 Task: Search "talent" in the talent hub.
Action: Mouse moved to (575, 476)
Screenshot: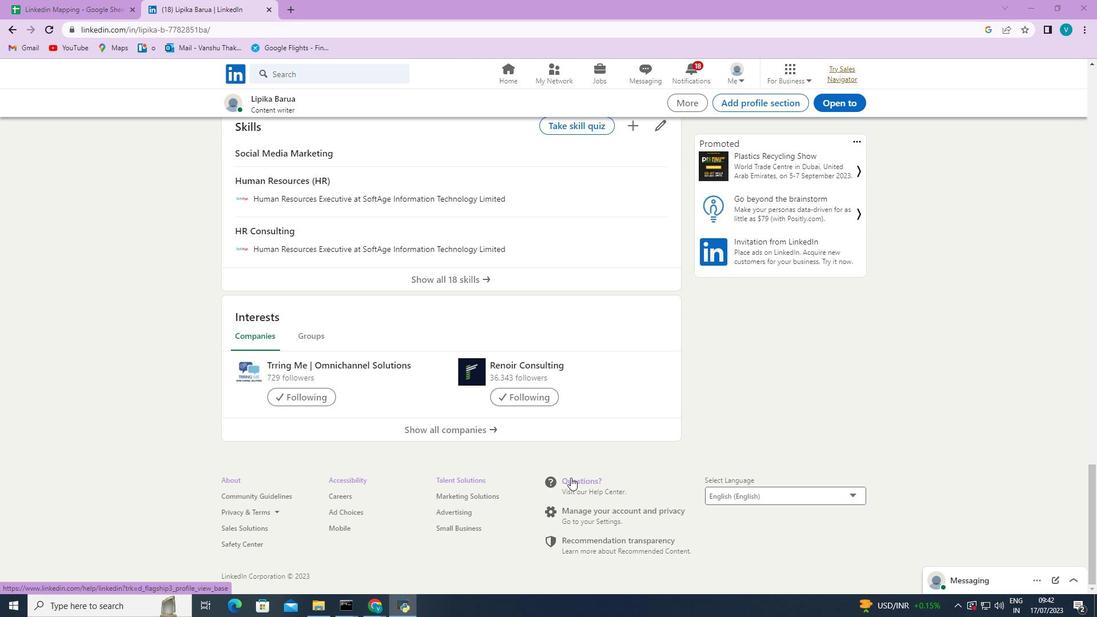 
Action: Mouse pressed left at (575, 476)
Screenshot: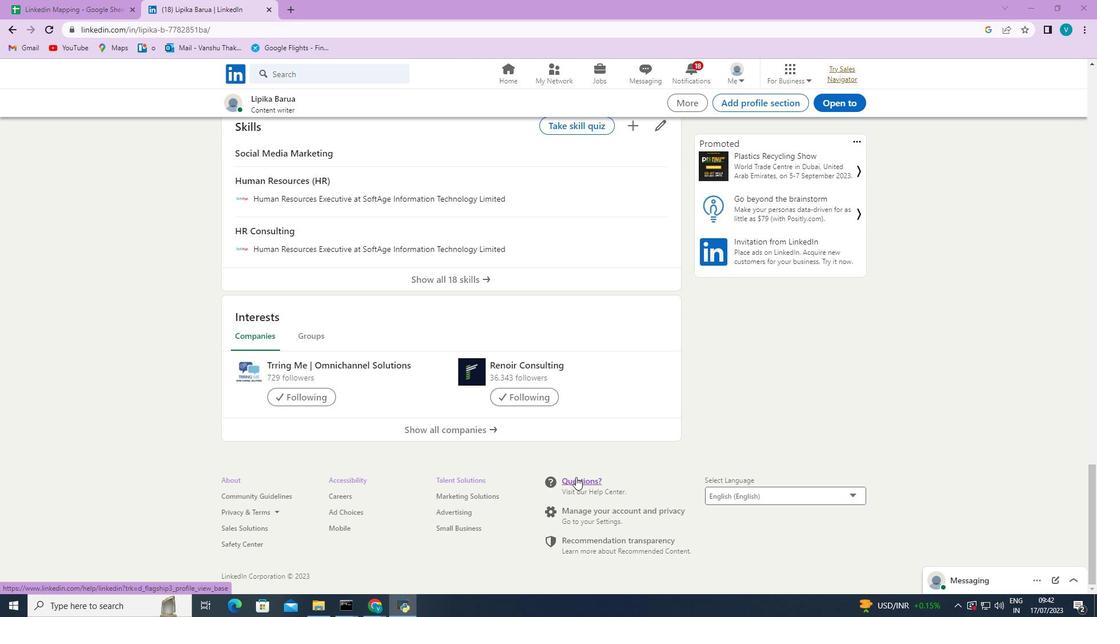 
Action: Mouse moved to (270, 183)
Screenshot: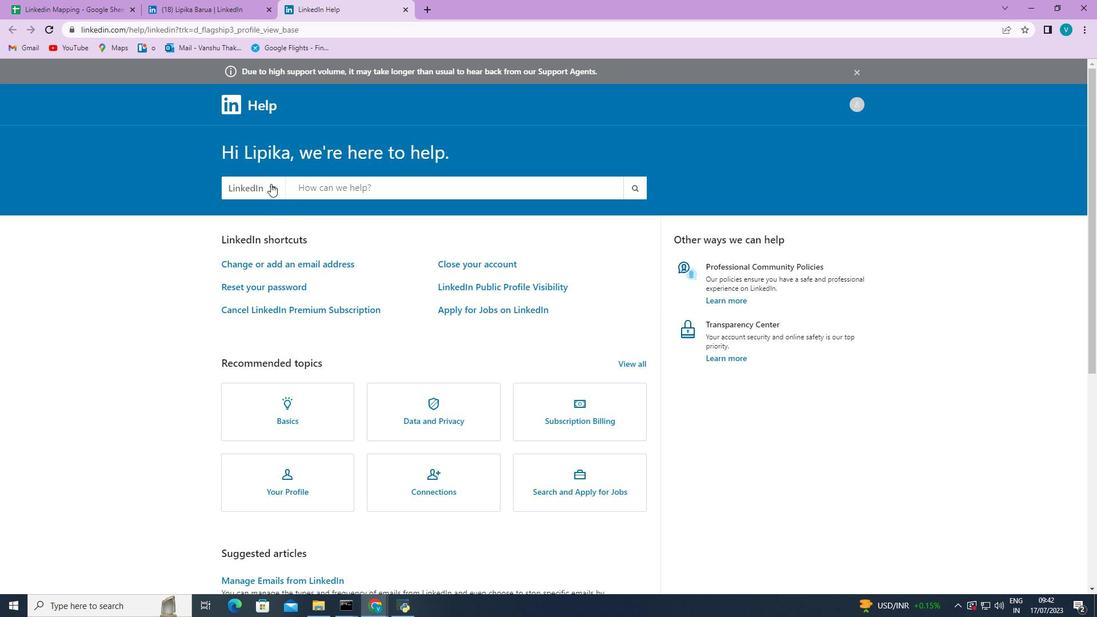 
Action: Mouse pressed left at (270, 183)
Screenshot: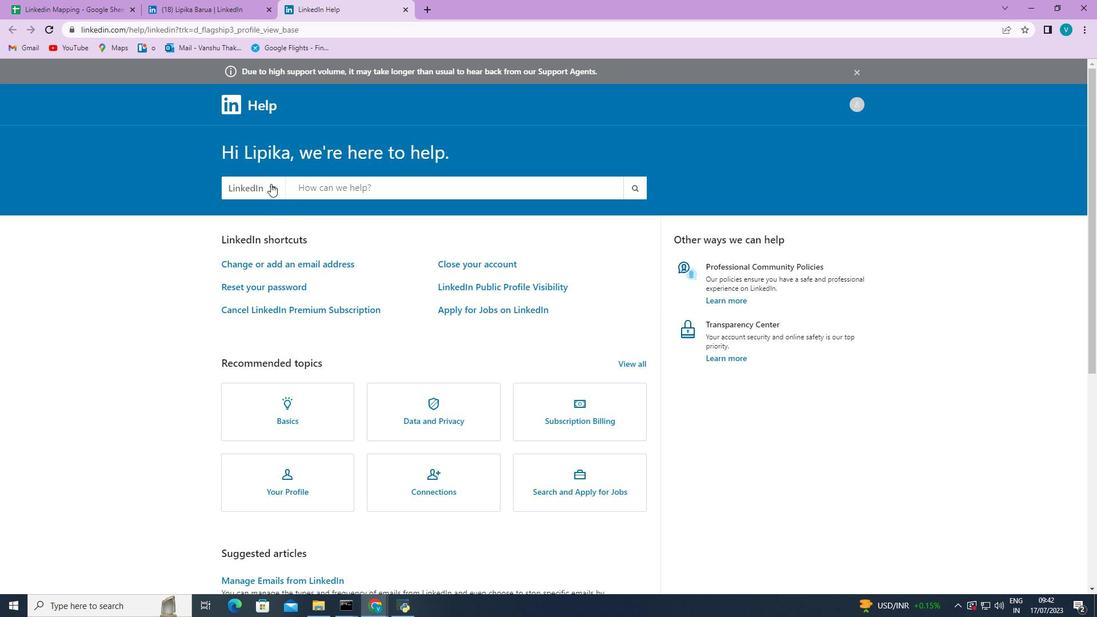 
Action: Mouse moved to (266, 273)
Screenshot: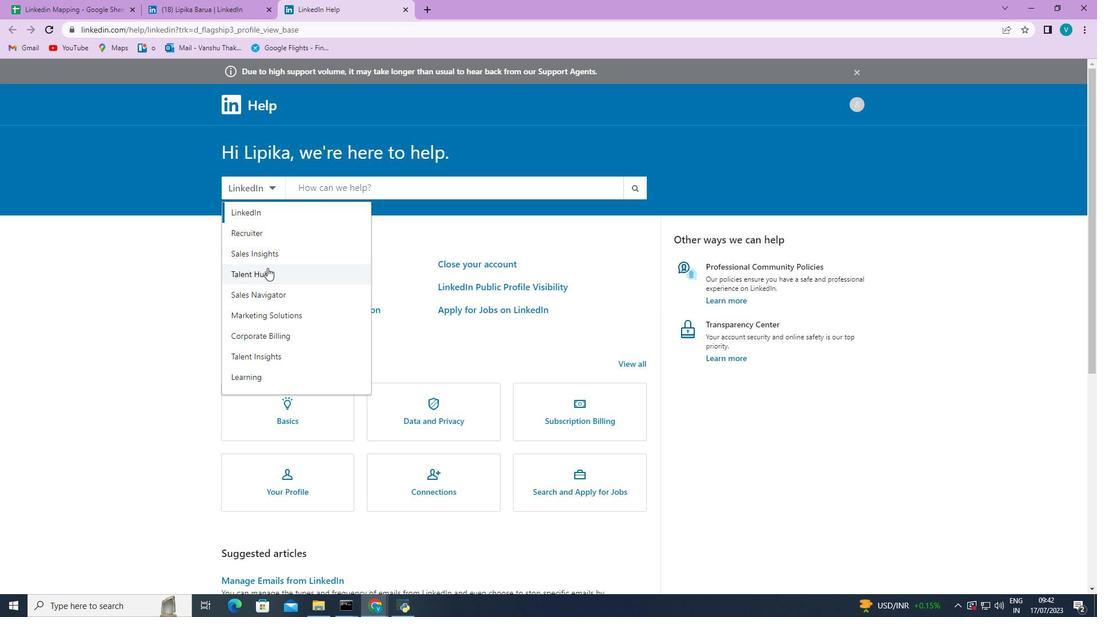 
Action: Mouse pressed left at (266, 273)
Screenshot: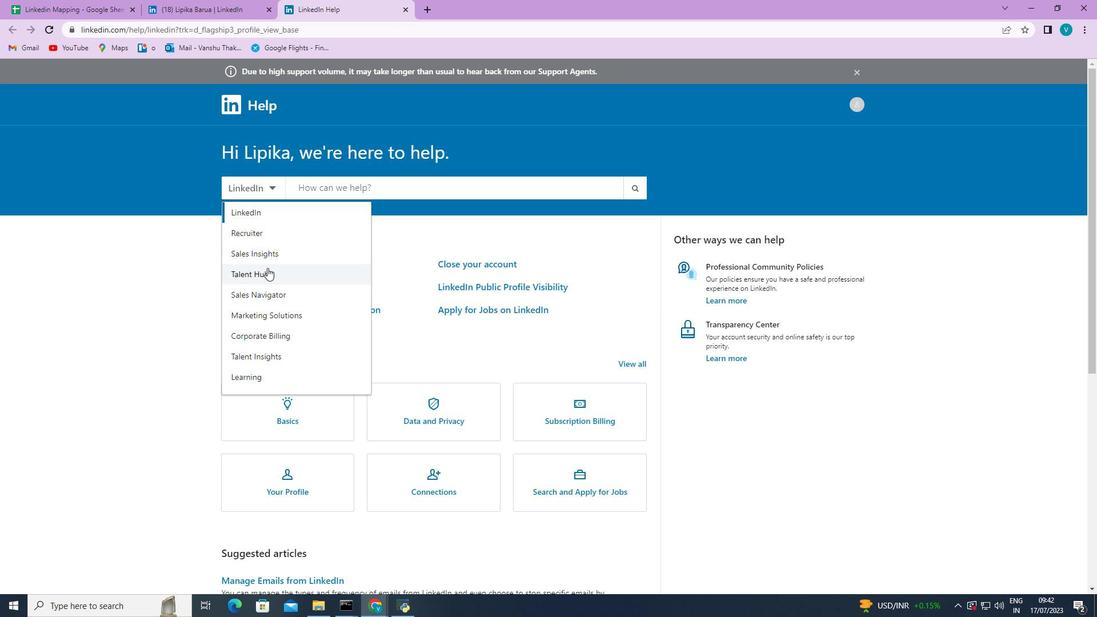 
Action: Mouse moved to (391, 185)
Screenshot: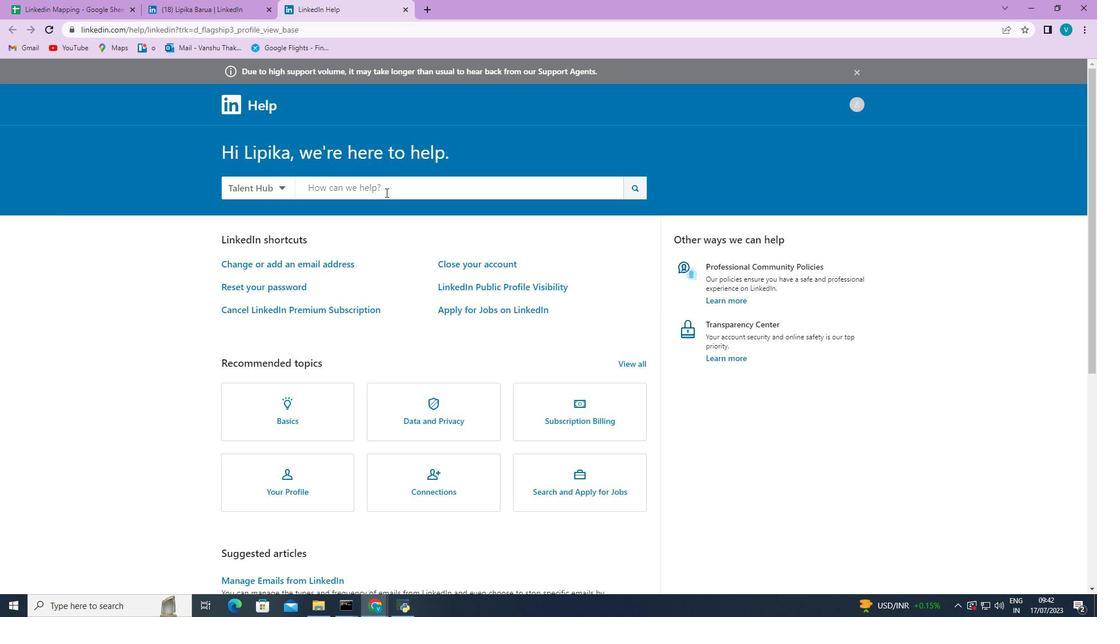 
Action: Mouse pressed left at (391, 185)
Screenshot: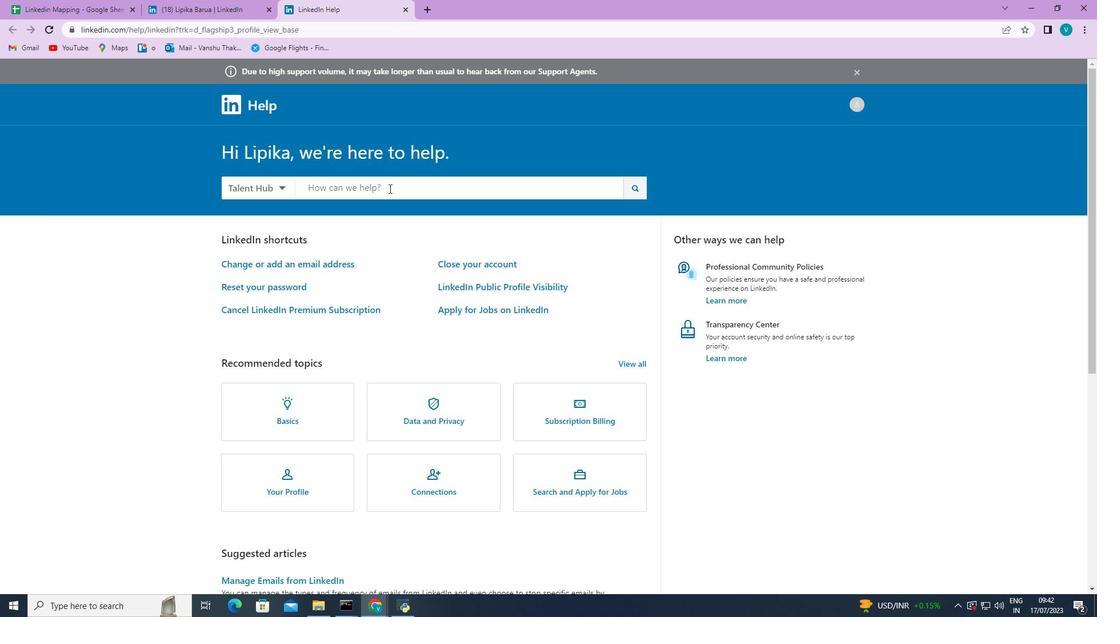 
Action: Key pressed talent<Key.enter>
Screenshot: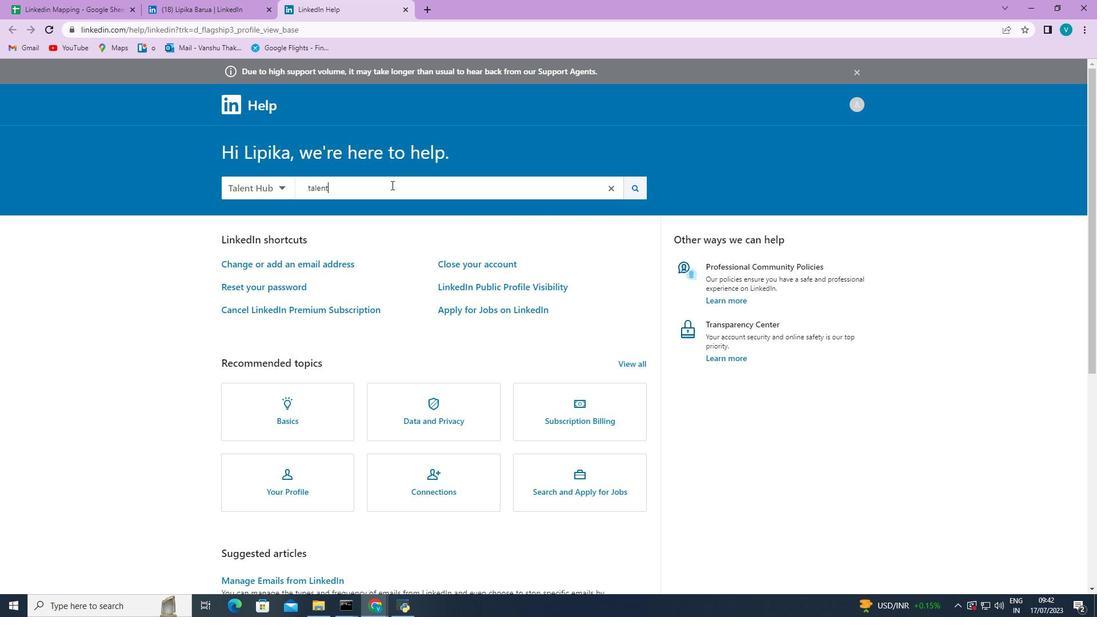 
Action: Mouse scrolled (391, 184) with delta (0, 0)
Screenshot: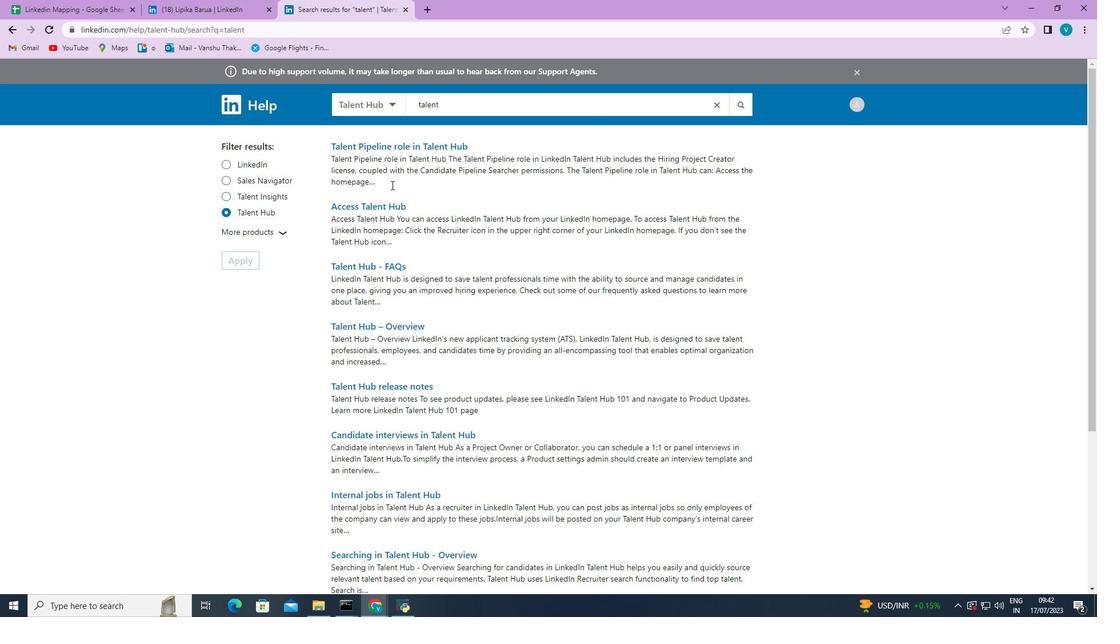 
Action: Mouse scrolled (391, 184) with delta (0, 0)
Screenshot: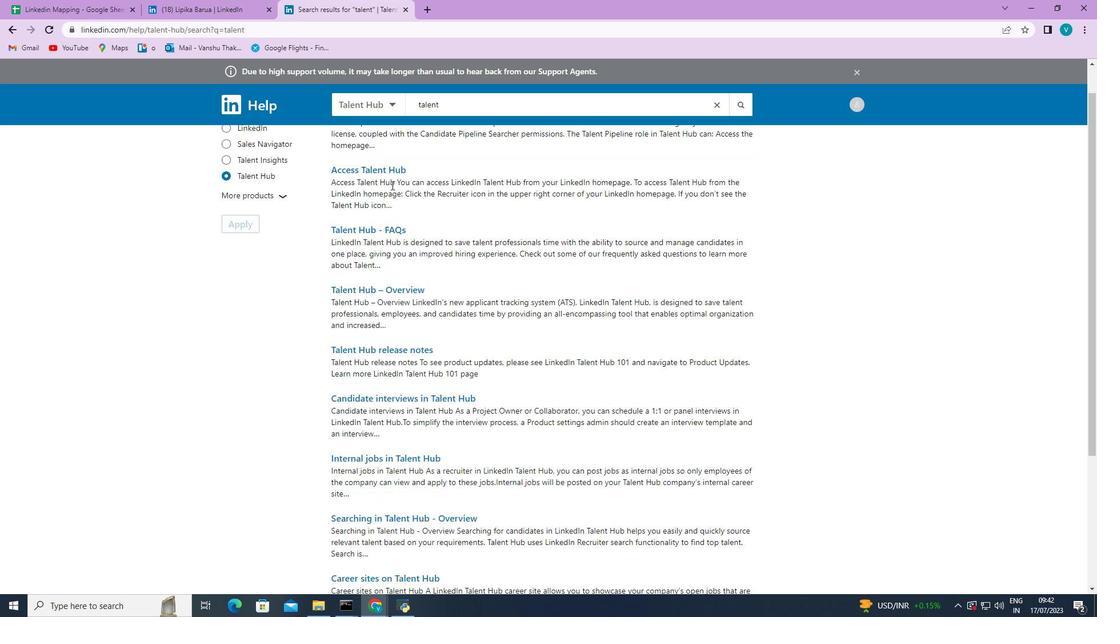 
Action: Mouse scrolled (391, 184) with delta (0, 0)
Screenshot: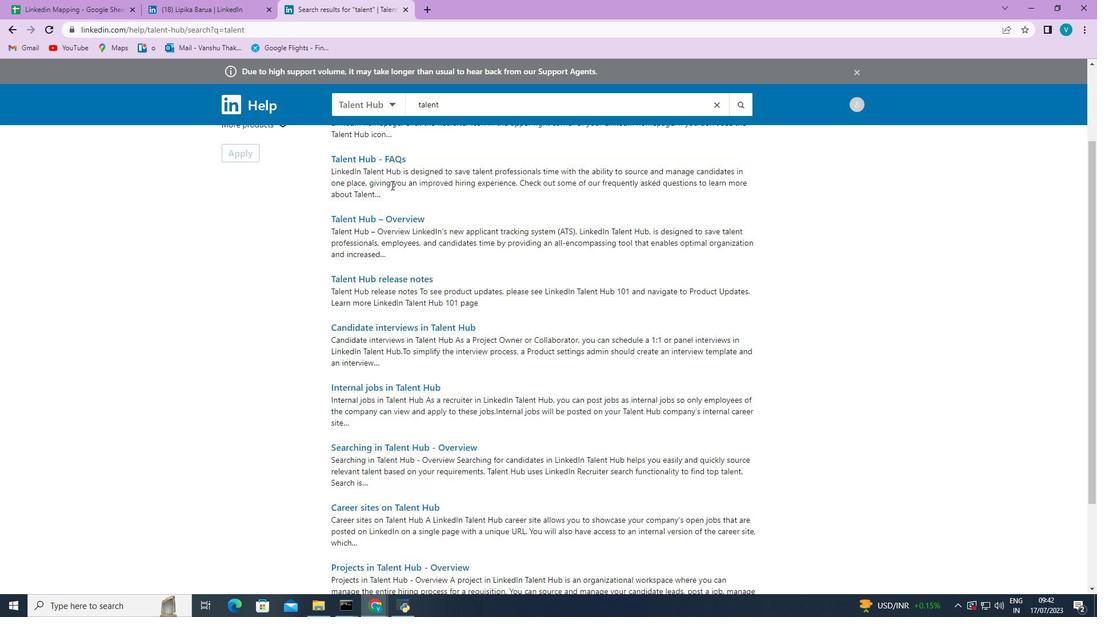 
Action: Mouse scrolled (391, 184) with delta (0, 0)
Screenshot: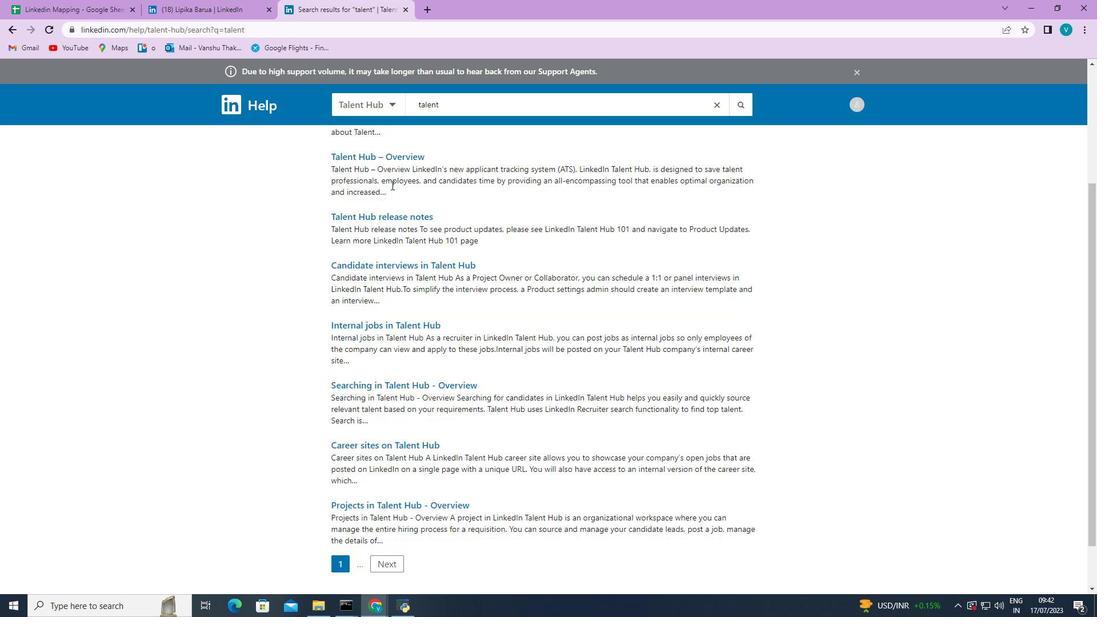 
Action: Mouse scrolled (391, 184) with delta (0, 0)
Screenshot: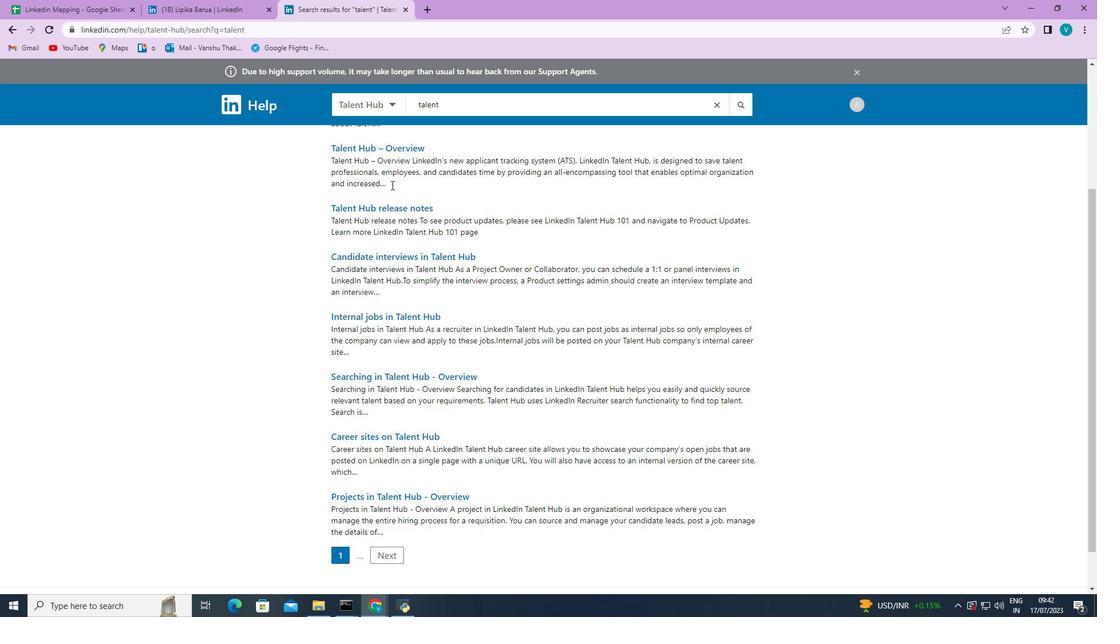 
Action: Mouse scrolled (391, 184) with delta (0, 0)
Screenshot: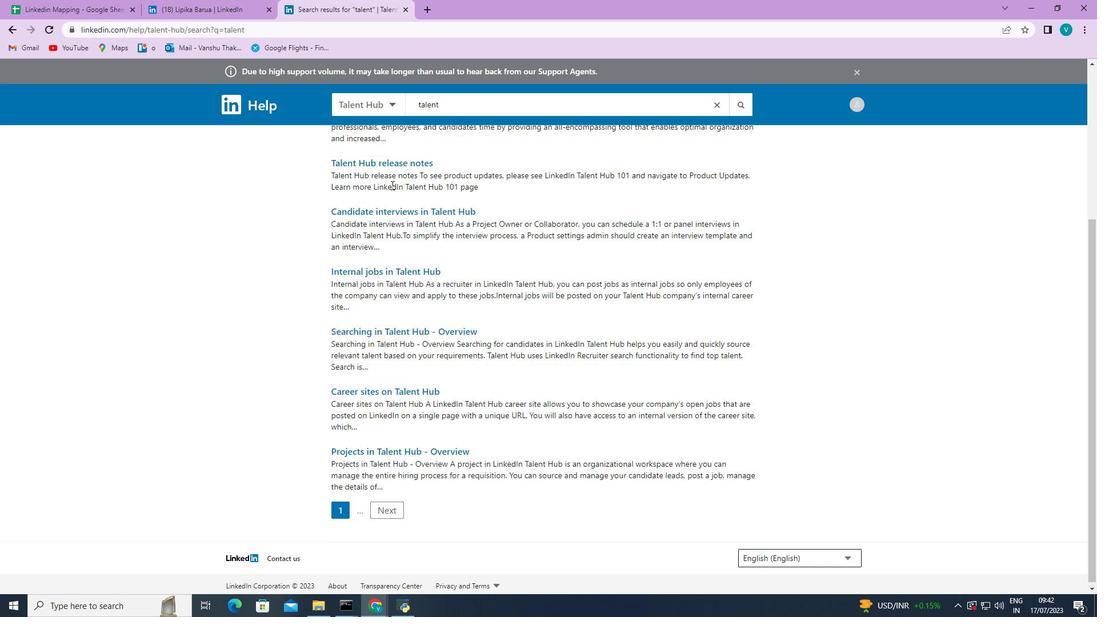 
Action: Mouse scrolled (391, 184) with delta (0, 0)
Screenshot: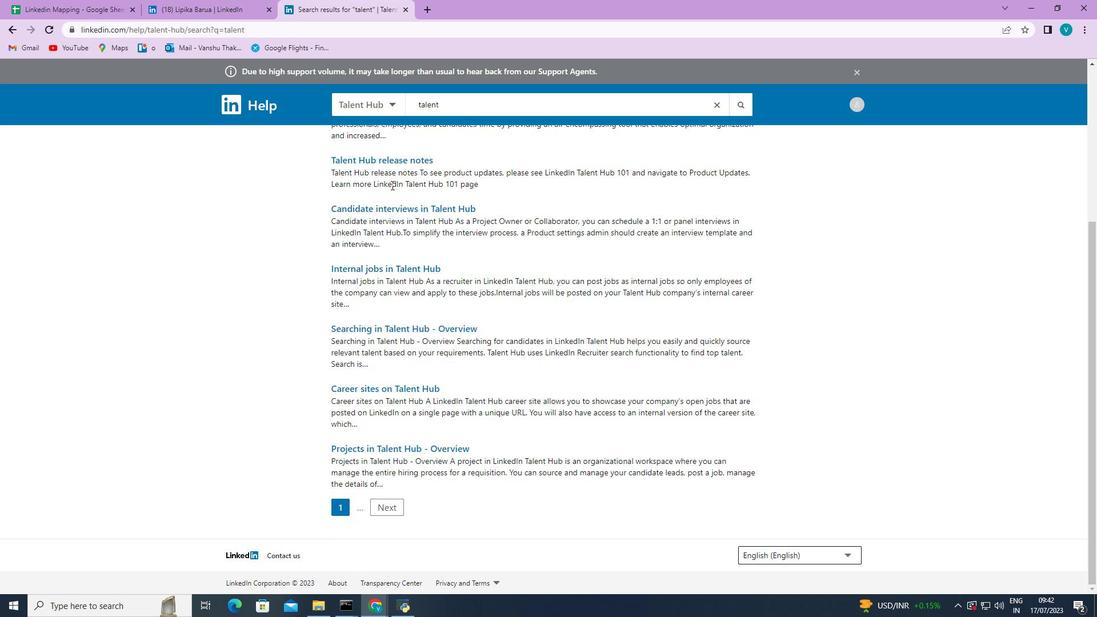 
